Task: Add Shikai CBD Cream with Borage - Travel Size to the cart.
Action: Mouse moved to (724, 289)
Screenshot: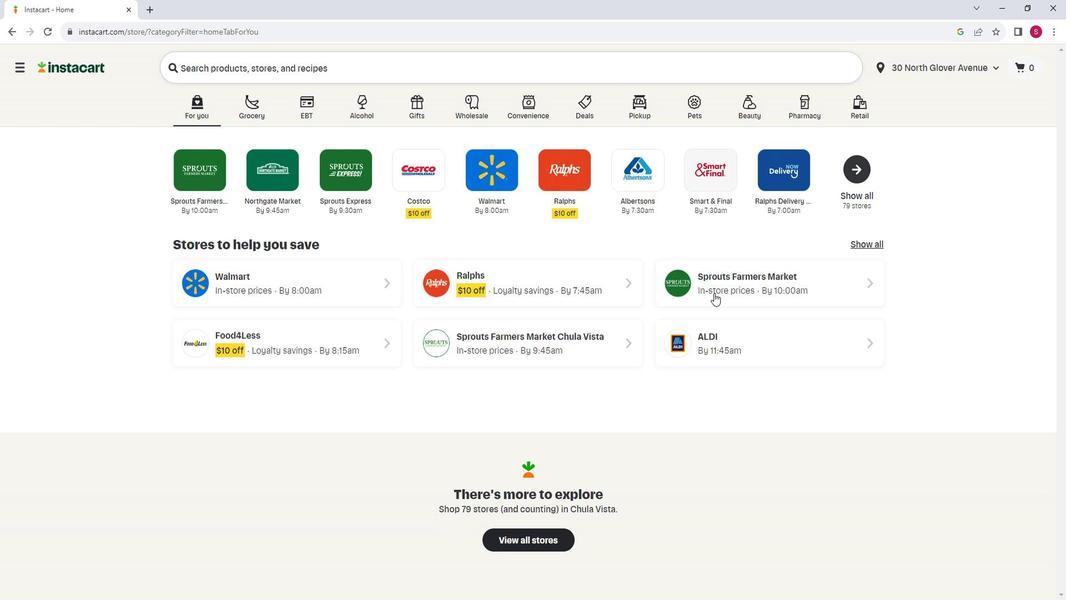 
Action: Mouse pressed left at (724, 289)
Screenshot: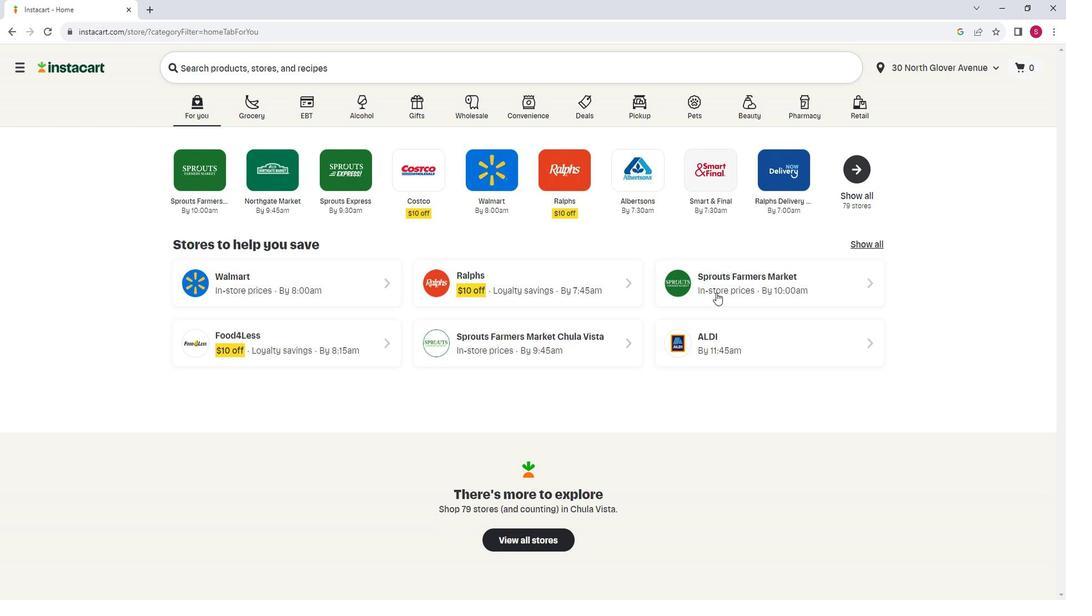 
Action: Mouse moved to (77, 414)
Screenshot: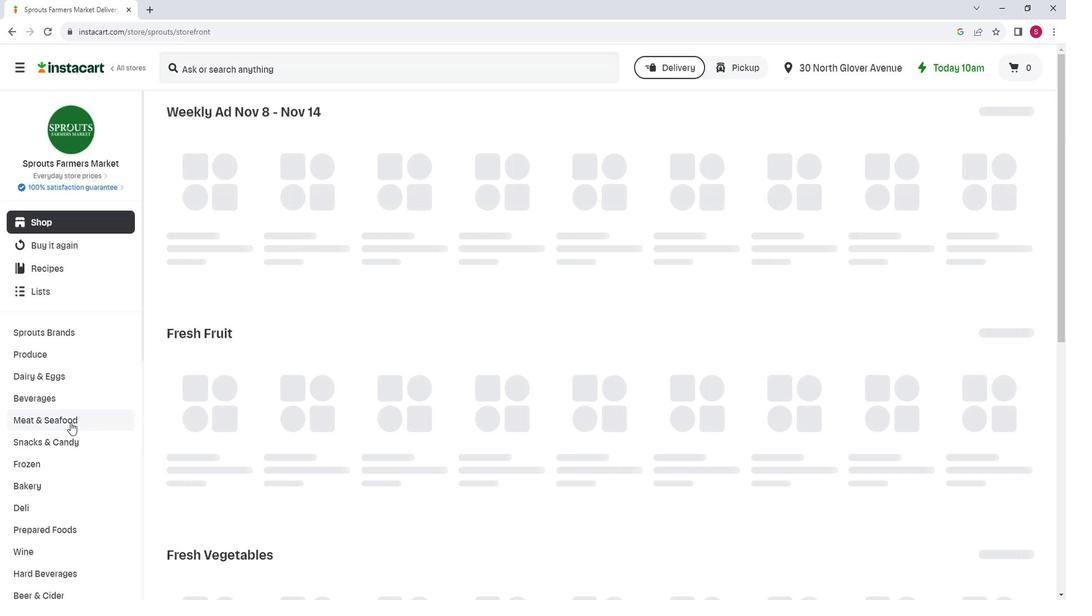 
Action: Mouse scrolled (77, 413) with delta (0, 0)
Screenshot: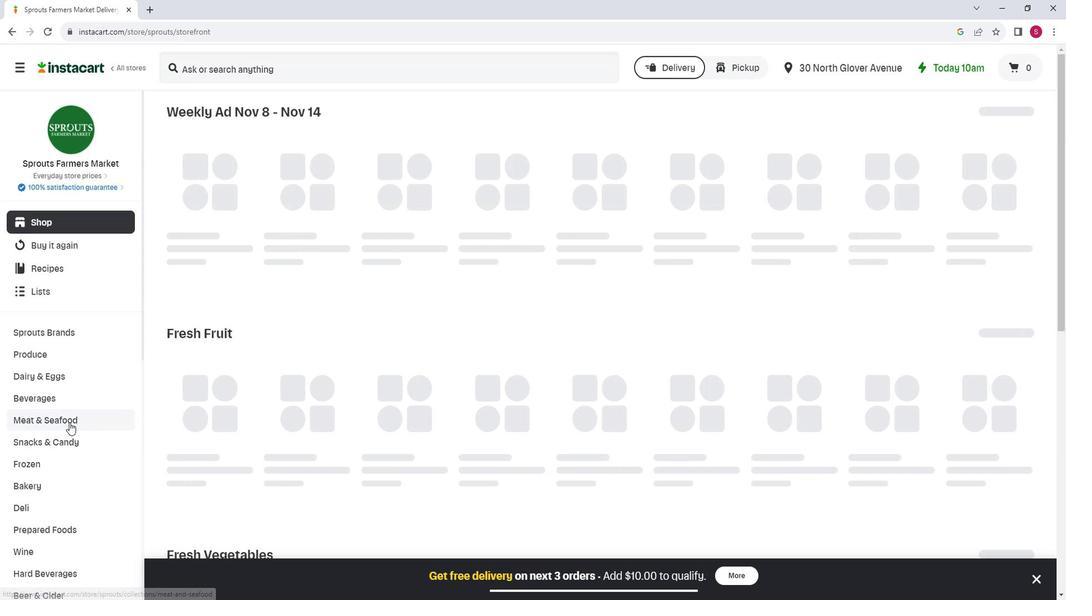 
Action: Mouse scrolled (77, 413) with delta (0, 0)
Screenshot: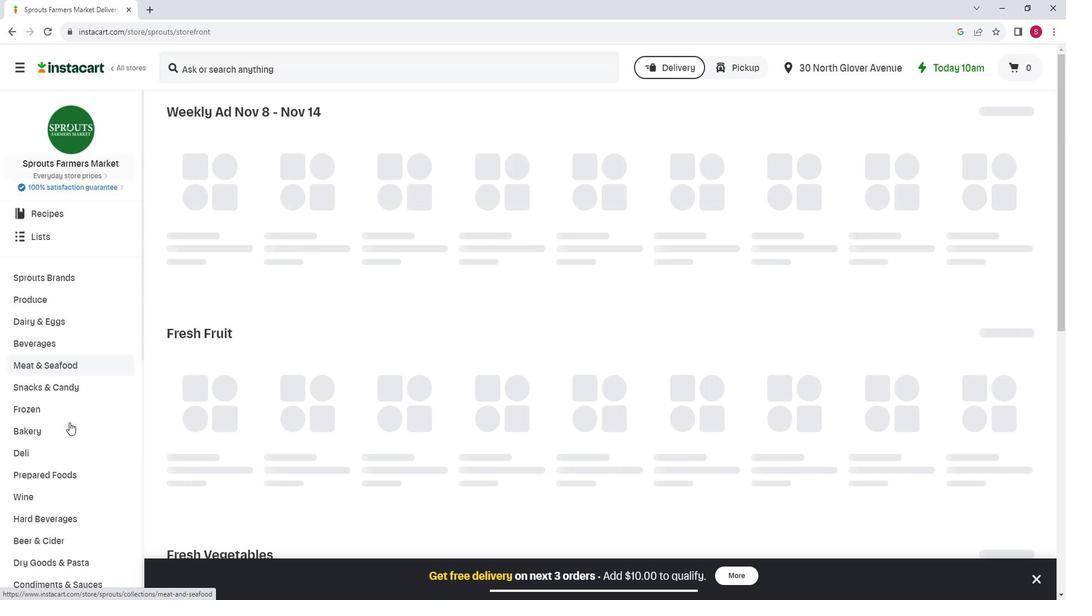 
Action: Mouse scrolled (77, 413) with delta (0, 0)
Screenshot: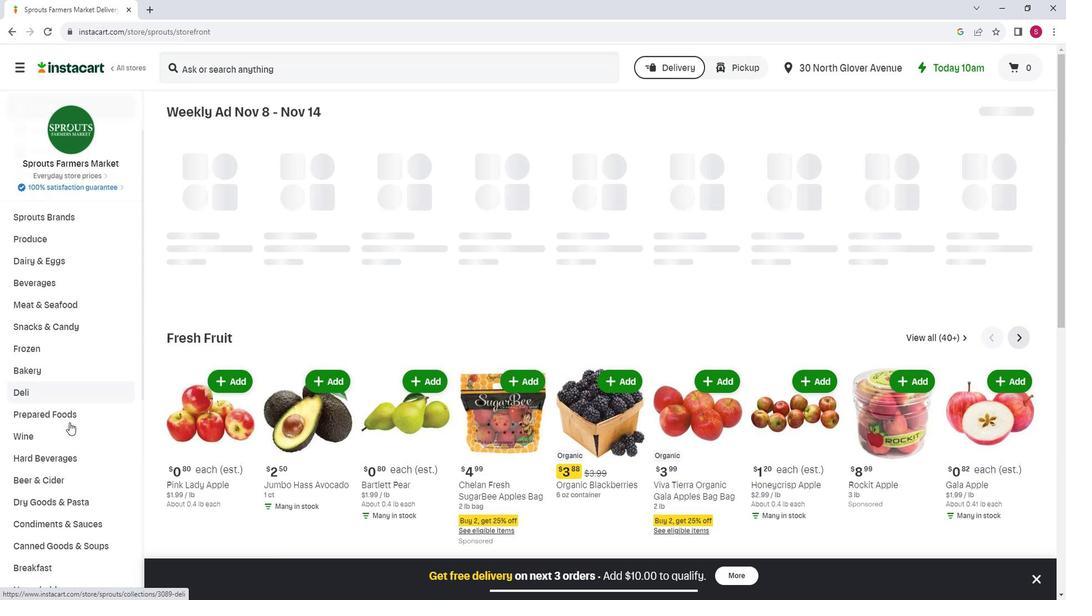 
Action: Mouse scrolled (77, 413) with delta (0, 0)
Screenshot: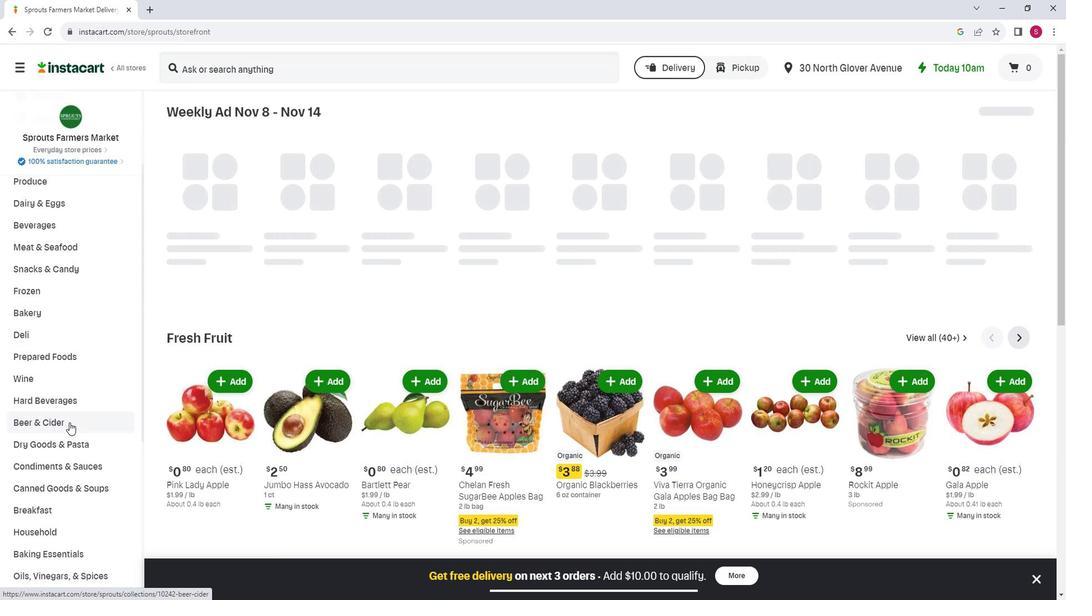 
Action: Mouse moved to (74, 433)
Screenshot: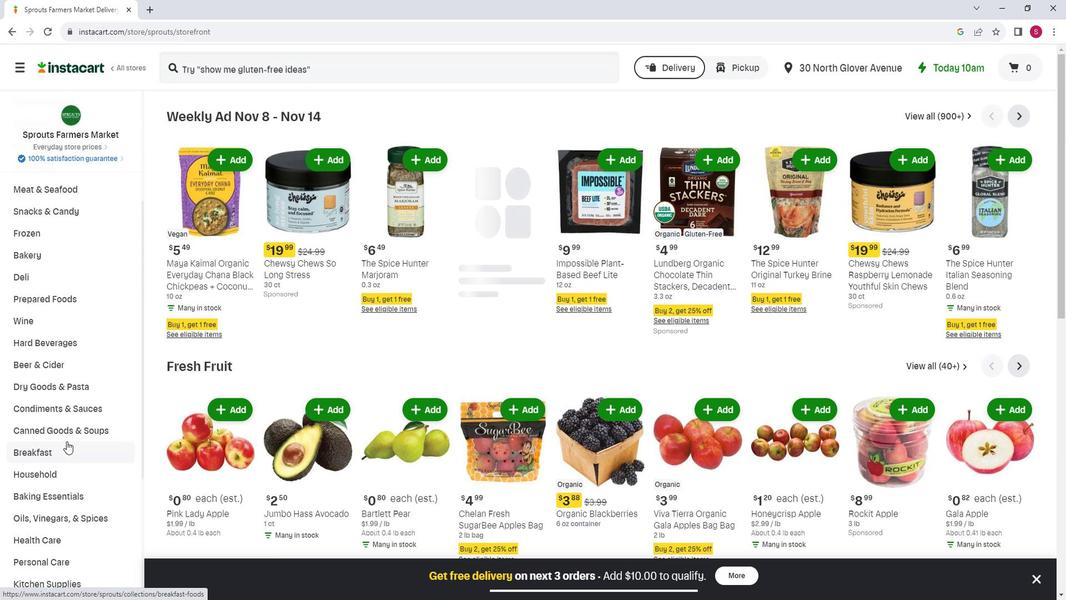 
Action: Mouse scrolled (74, 432) with delta (0, 0)
Screenshot: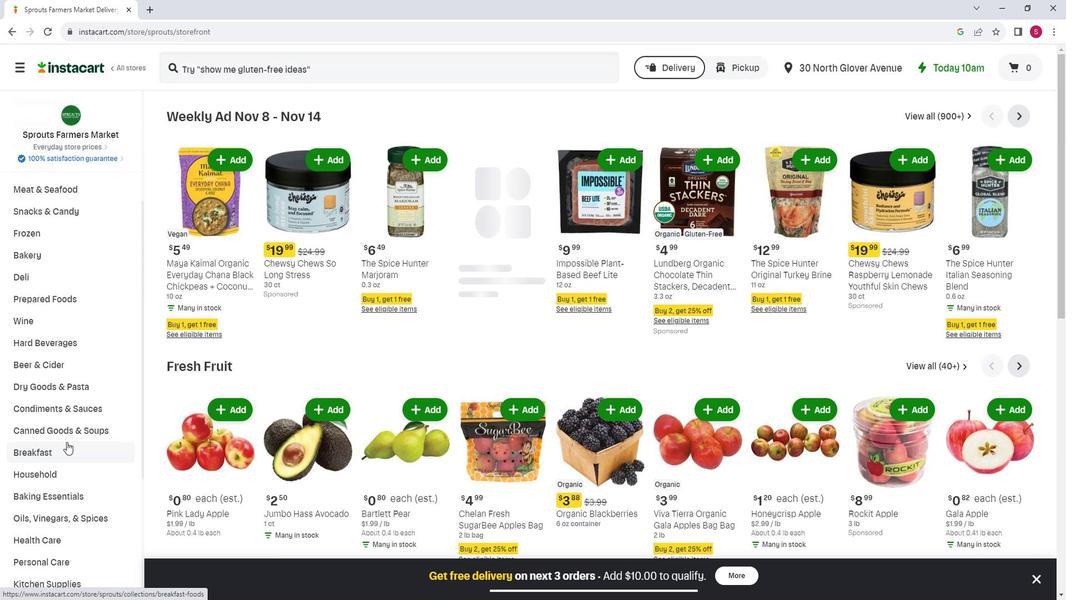 
Action: Mouse moved to (77, 485)
Screenshot: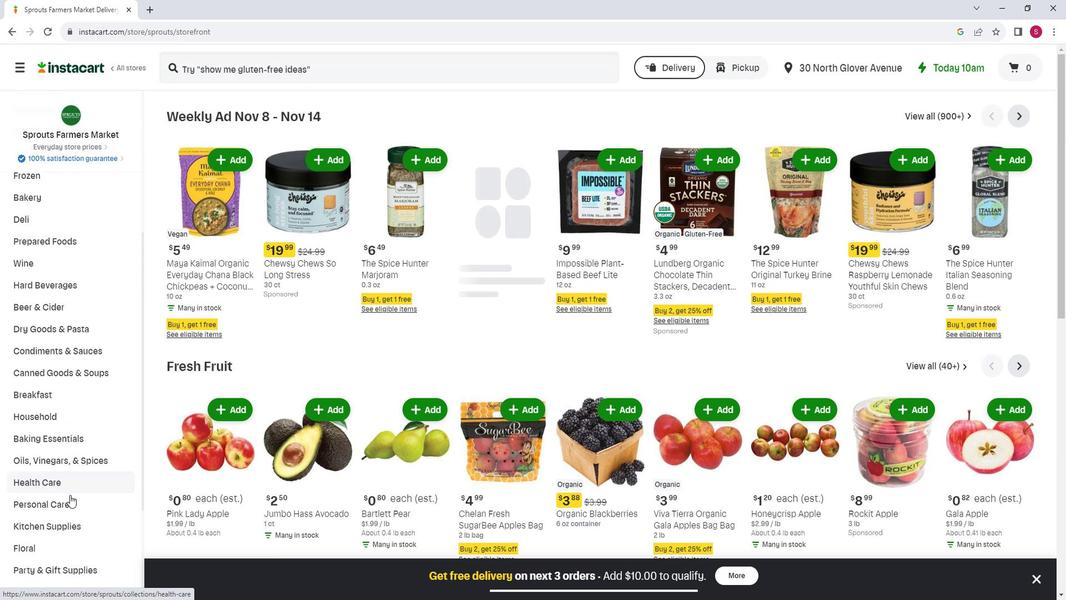 
Action: Mouse pressed left at (77, 485)
Screenshot: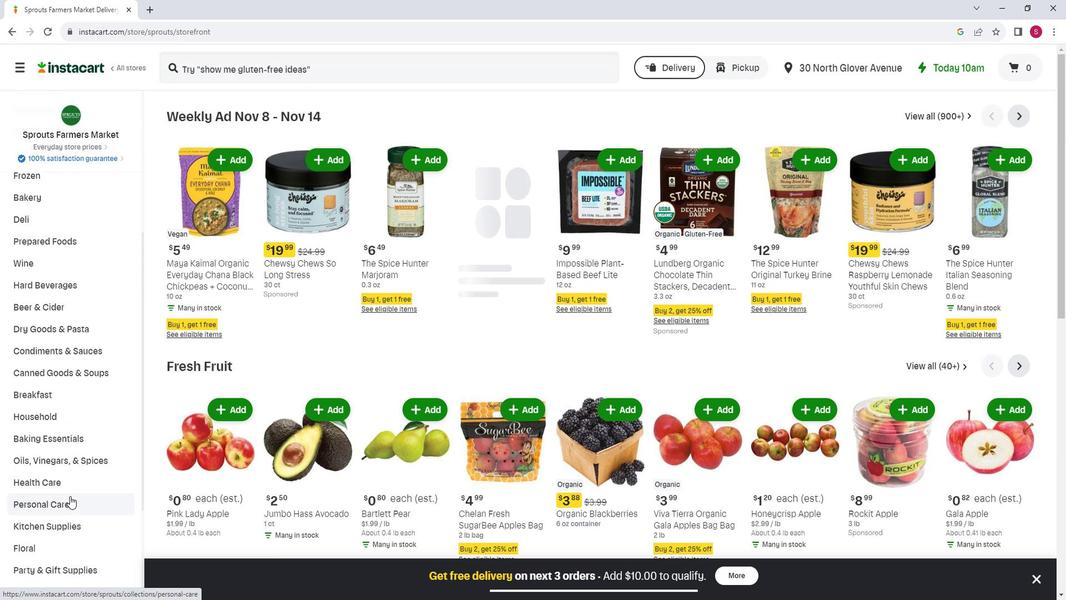 
Action: Mouse moved to (285, 150)
Screenshot: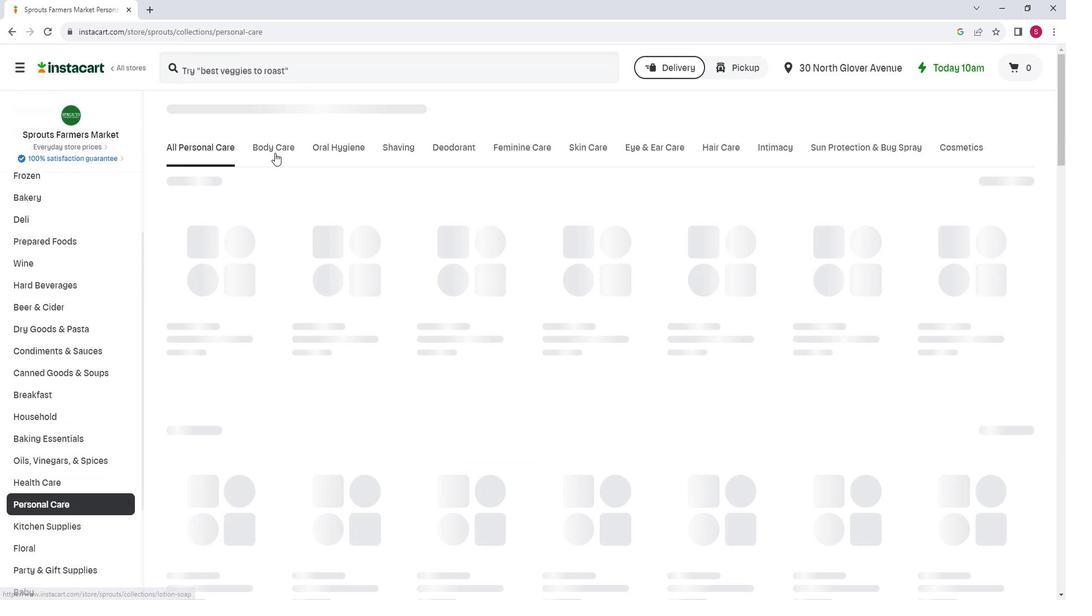 
Action: Mouse pressed left at (285, 150)
Screenshot: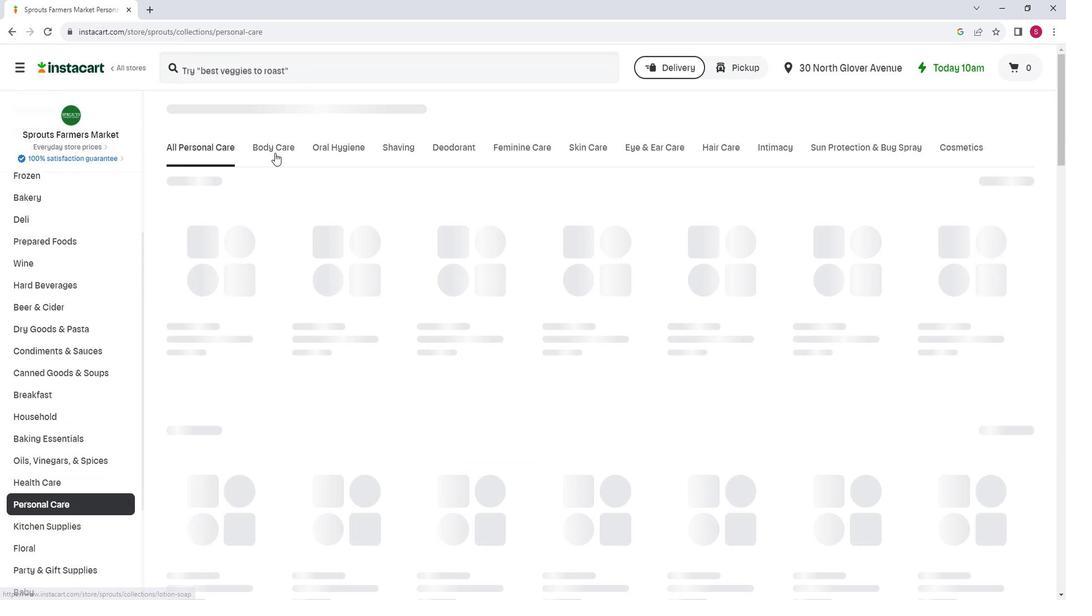 
Action: Mouse moved to (446, 190)
Screenshot: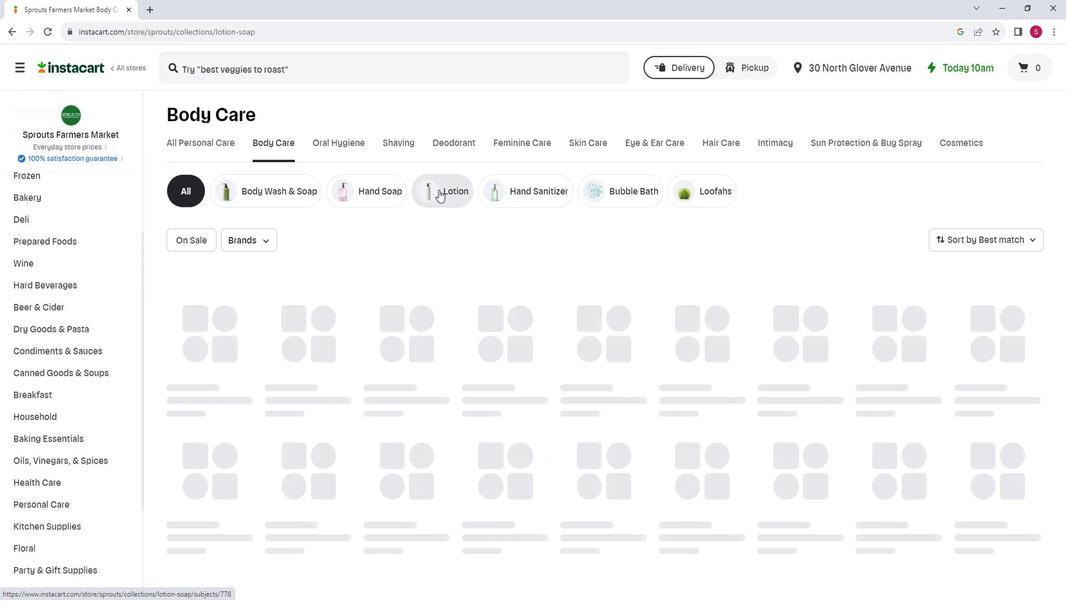 
Action: Mouse pressed left at (446, 190)
Screenshot: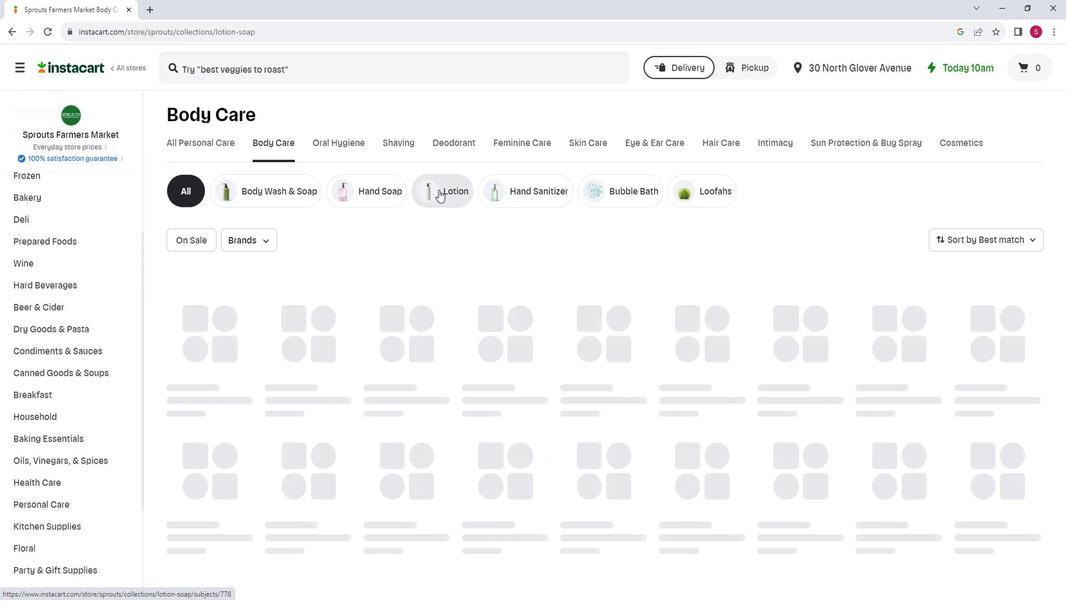 
Action: Mouse moved to (386, 80)
Screenshot: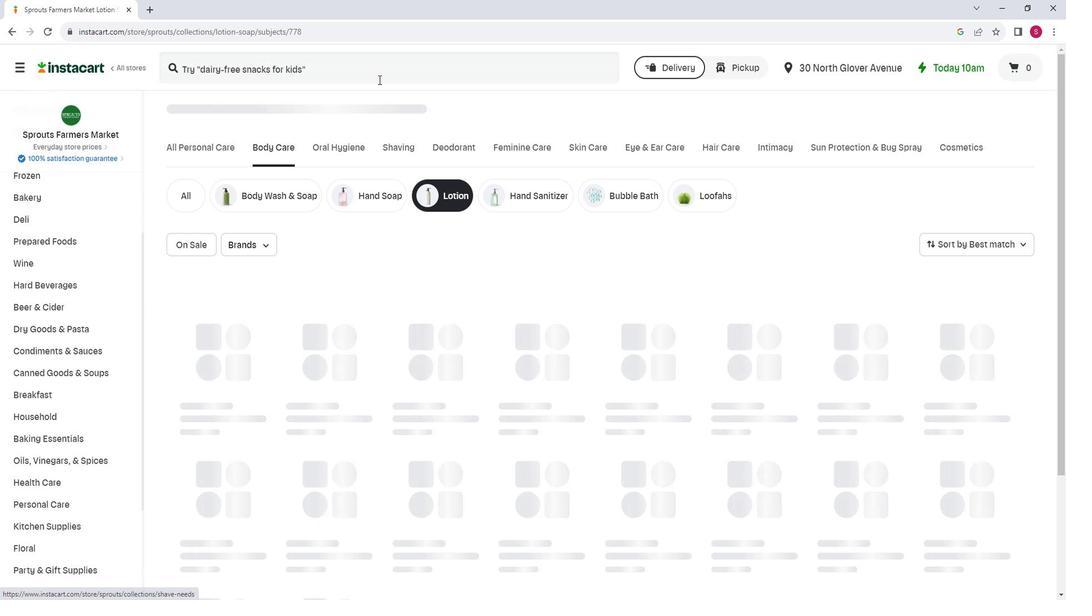 
Action: Mouse pressed left at (386, 80)
Screenshot: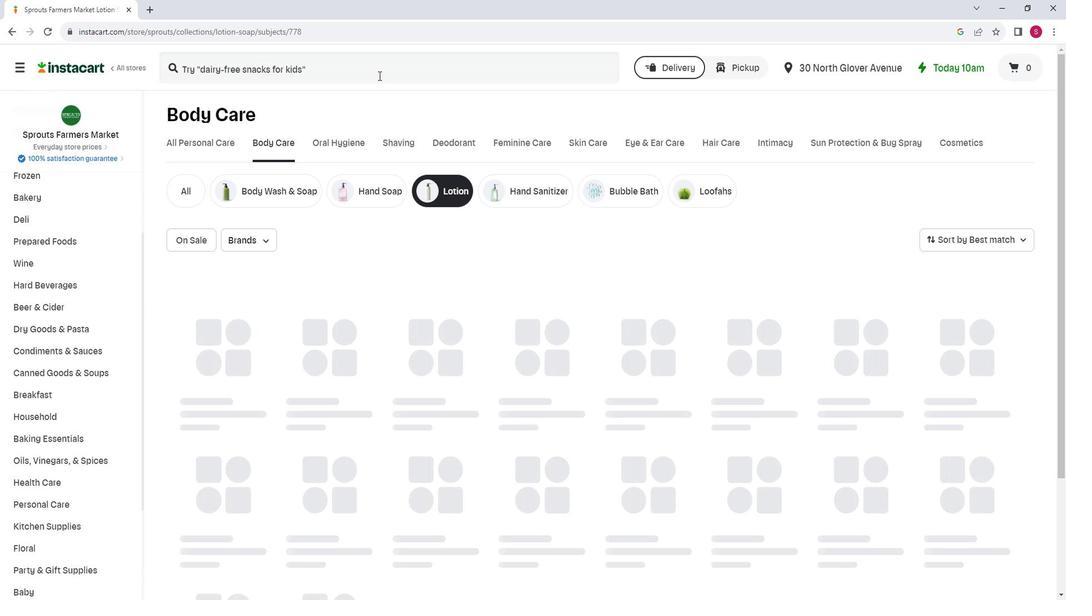 
Action: Key pressed <Key.shift>Shikai<Key.space><Key.shift>CBD<Key.space><Key.shift>Cream<Key.space><Key.shift><Key.shift><Key.shift><Key.shift>with<Key.space><Key.shift>Borage<Key.space>-<Key.space><Key.shift>Travel<Key.space><Key.shift>Size<Key.space><Key.enter>
Screenshot: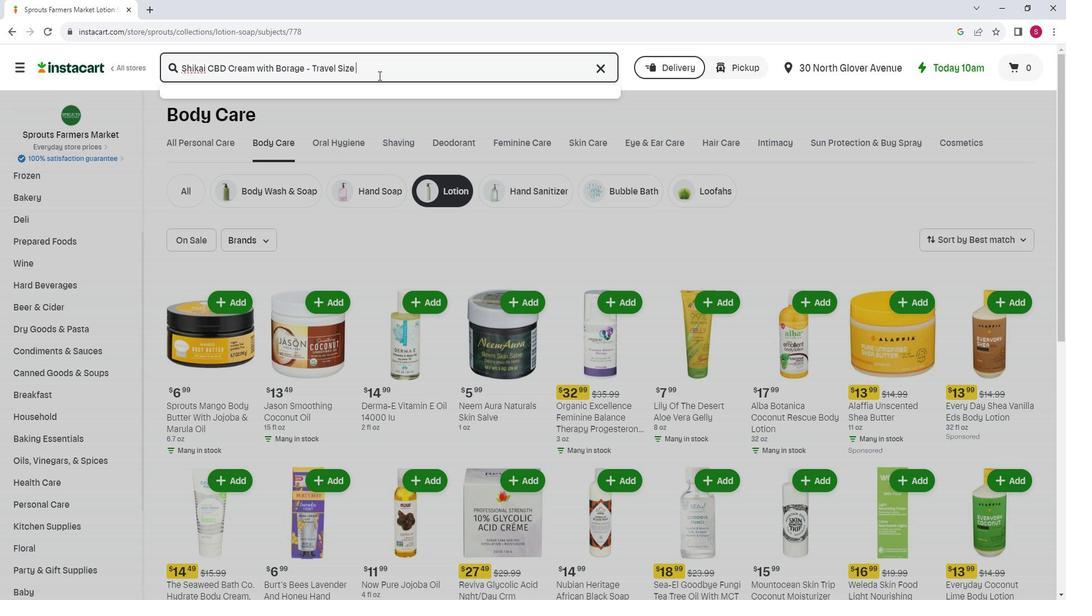 
Action: Mouse moved to (383, 330)
Screenshot: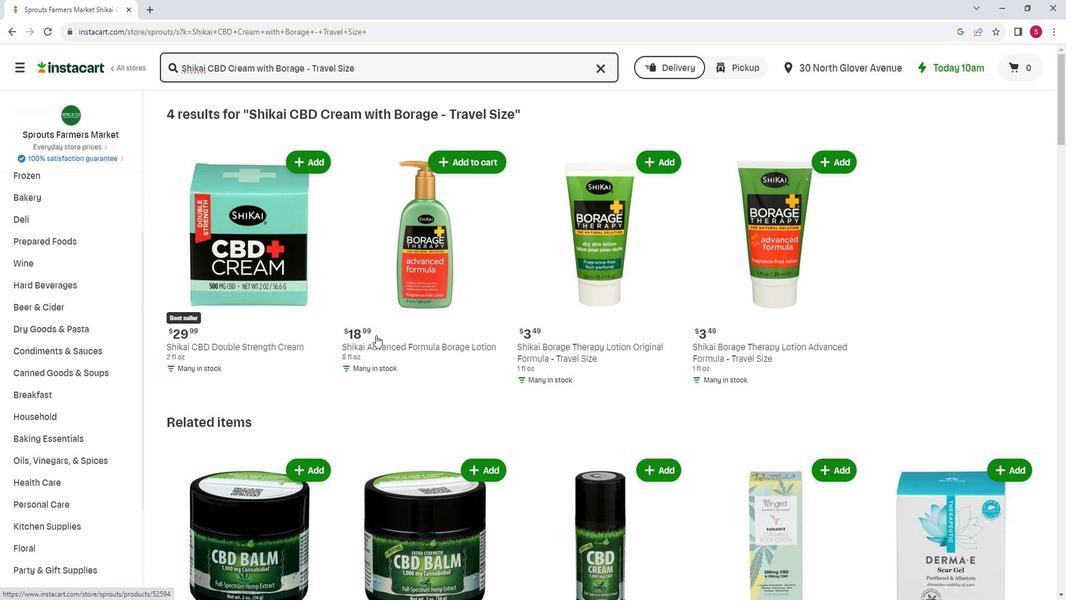 
Action: Mouse scrolled (383, 330) with delta (0, 0)
Screenshot: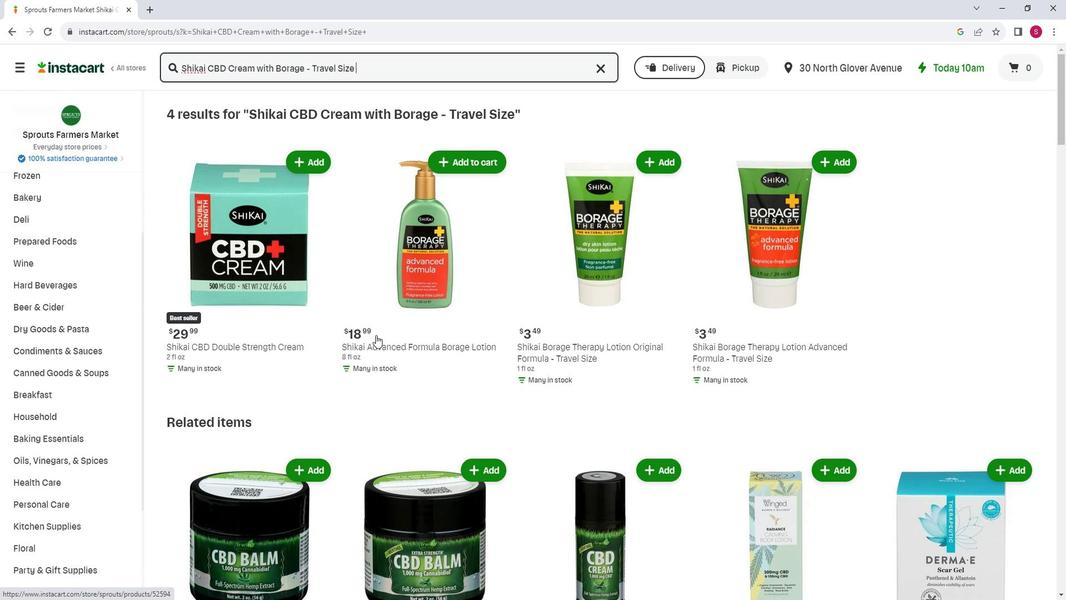 
Action: Mouse moved to (344, 323)
Screenshot: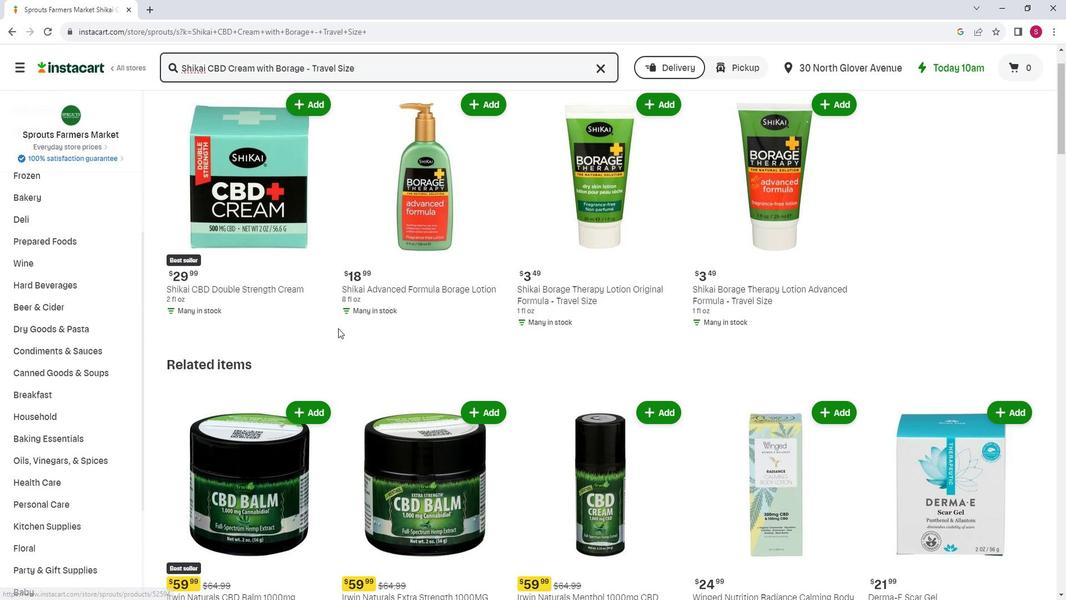 
Action: Mouse scrolled (344, 322) with delta (0, 0)
Screenshot: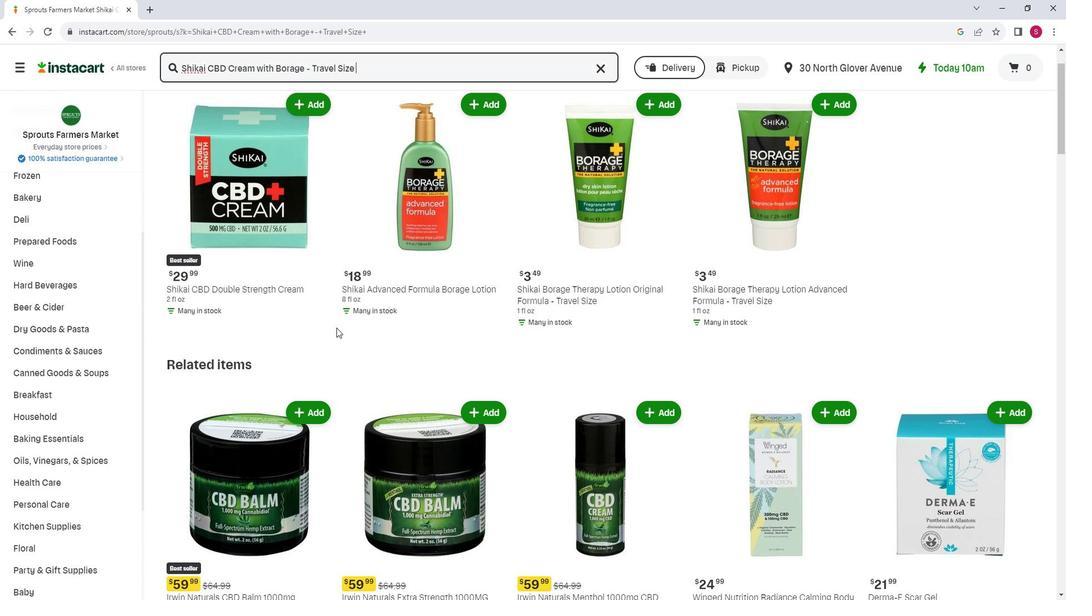 
Action: Mouse moved to (343, 321)
Screenshot: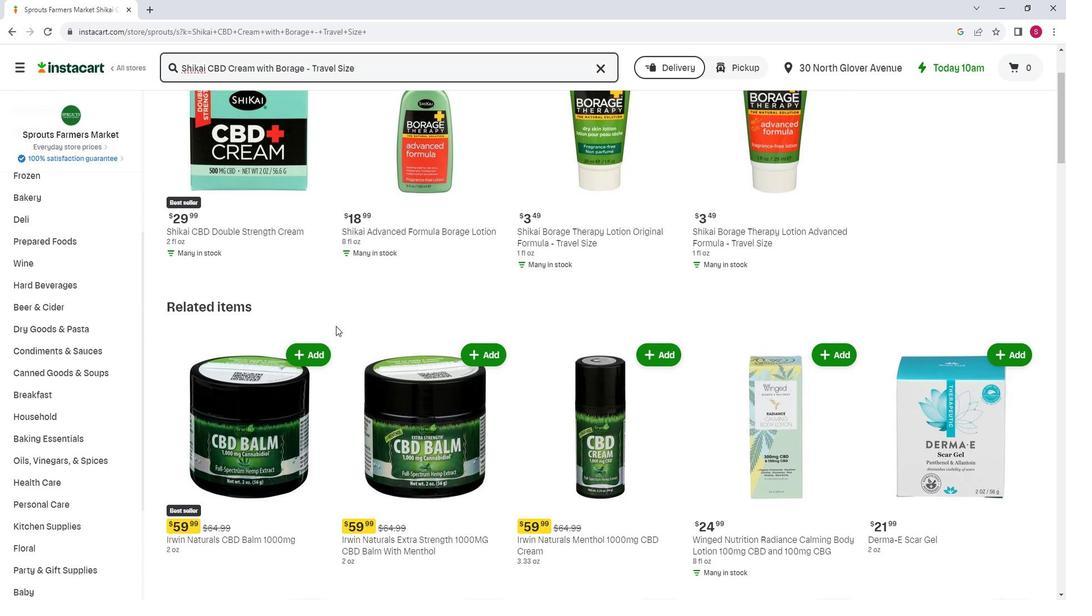 
Action: Mouse scrolled (343, 320) with delta (0, 0)
Screenshot: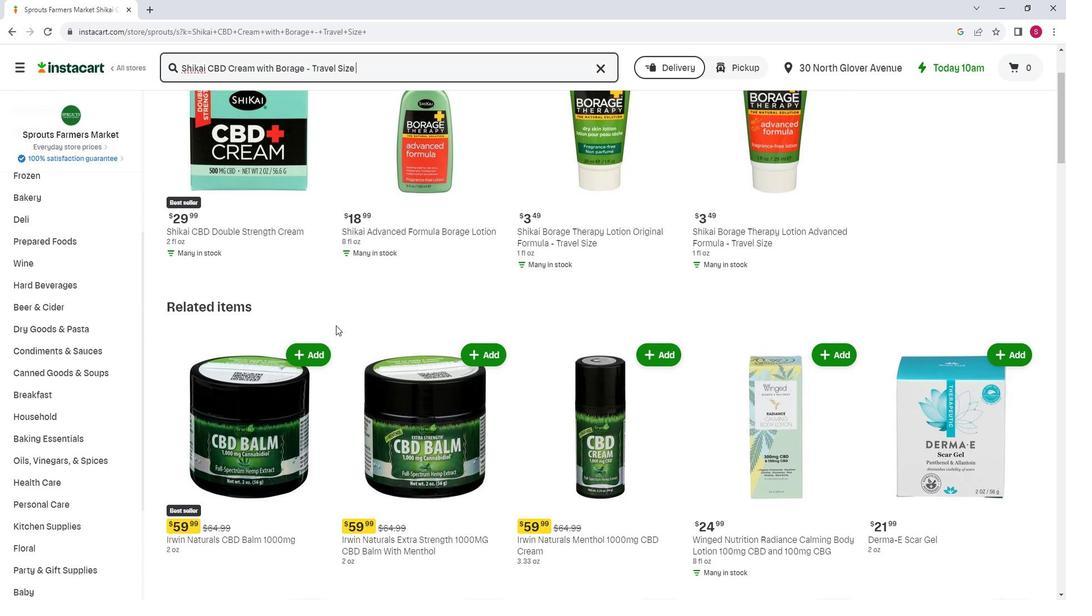 
Action: Mouse scrolled (343, 320) with delta (0, 0)
Screenshot: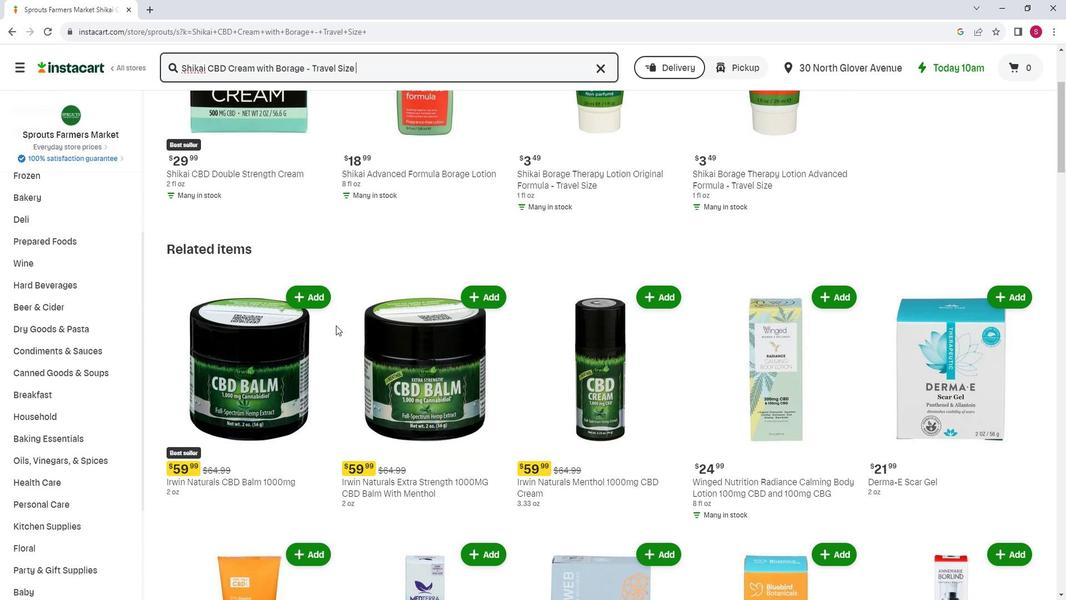 
Action: Mouse scrolled (343, 320) with delta (0, 0)
Screenshot: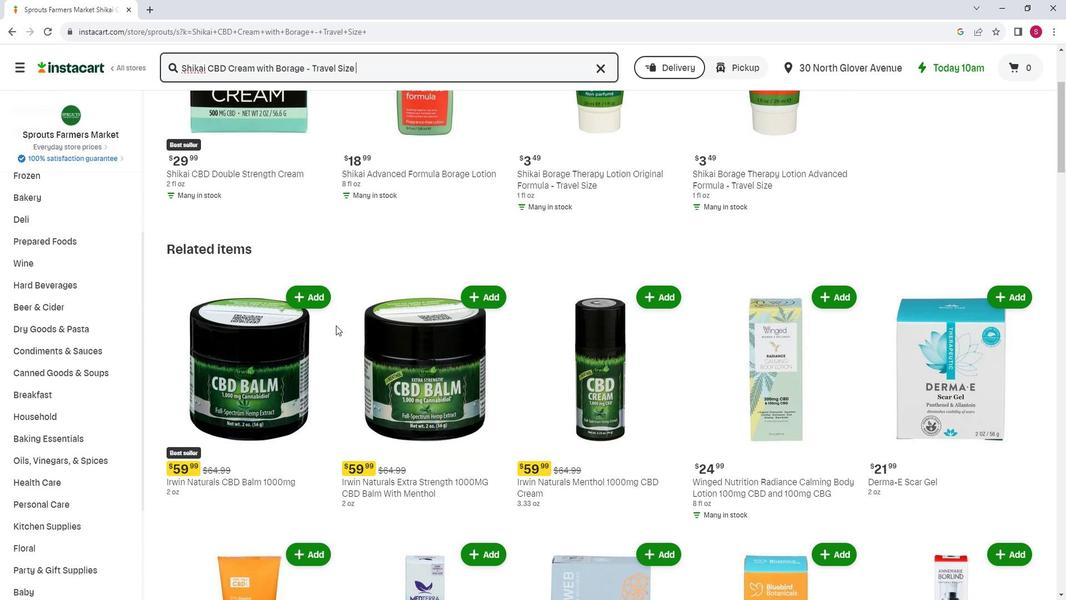 
Action: Mouse moved to (344, 320)
Screenshot: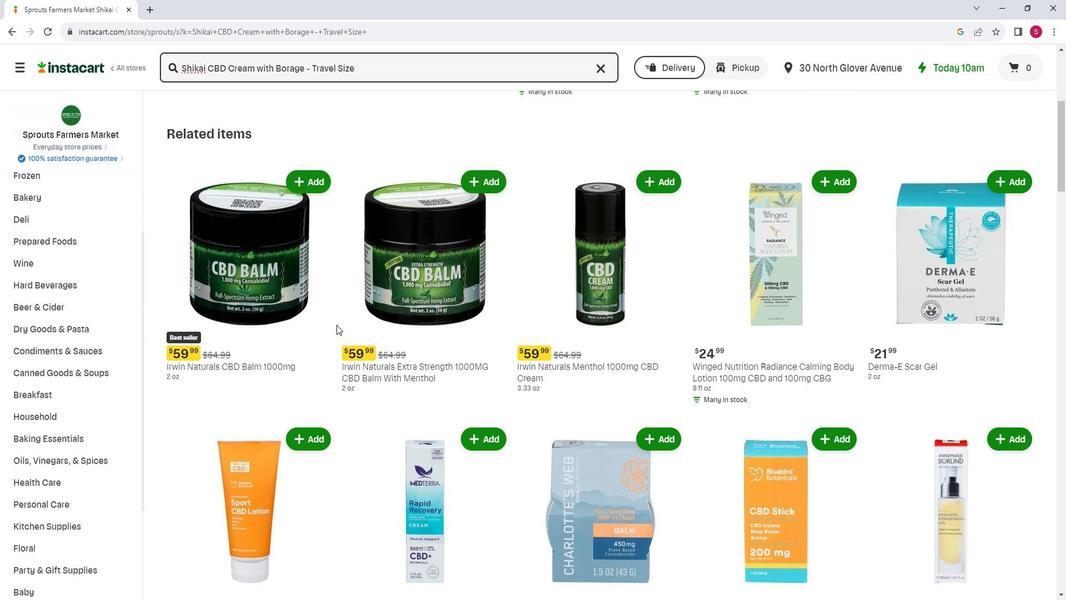 
Action: Mouse scrolled (344, 319) with delta (0, 0)
Screenshot: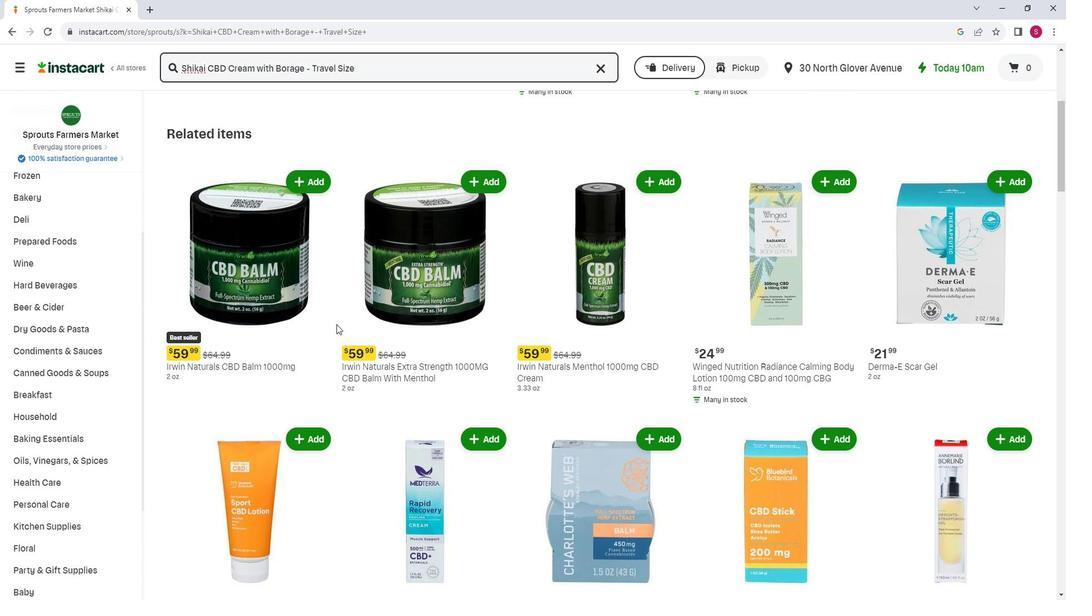 
Action: Mouse scrolled (344, 319) with delta (0, 0)
Screenshot: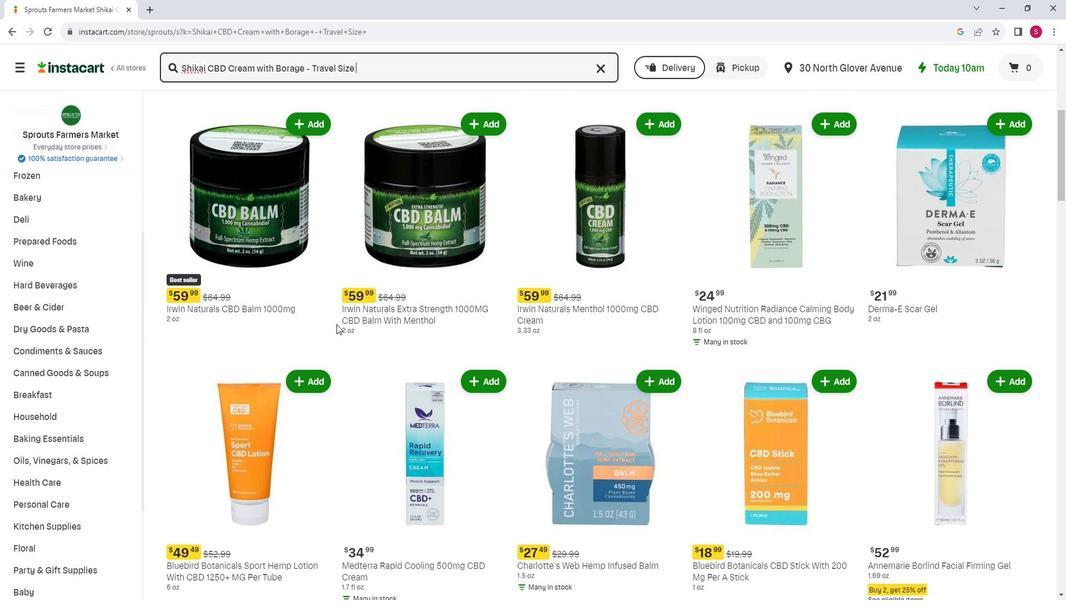 
Action: Mouse scrolled (344, 319) with delta (0, 0)
Screenshot: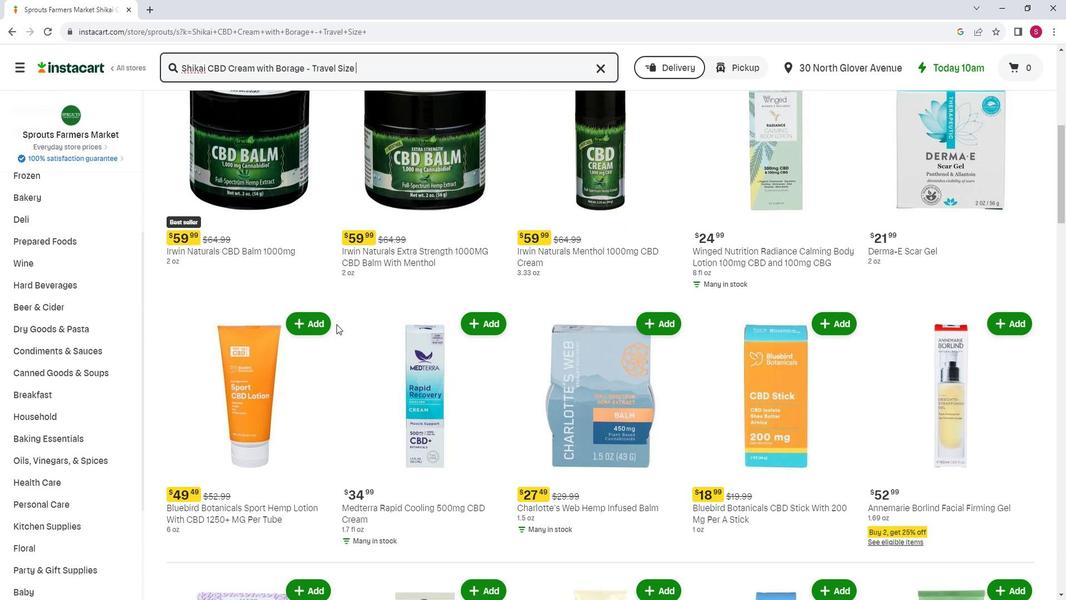 
Action: Mouse scrolled (344, 319) with delta (0, 0)
Screenshot: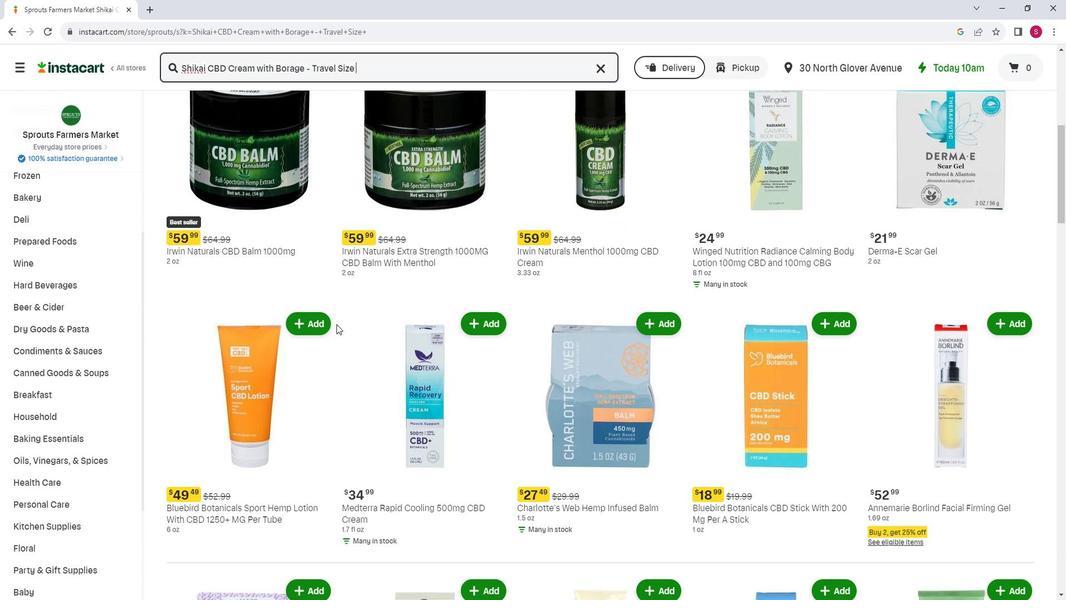 
Action: Mouse scrolled (344, 319) with delta (0, 0)
Screenshot: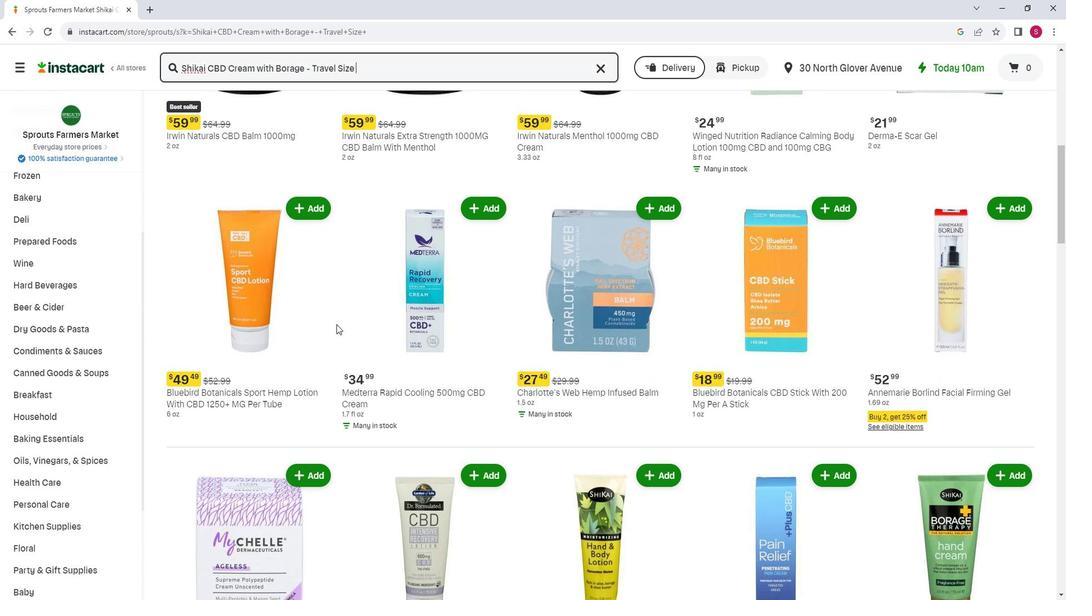 
Action: Mouse moved to (344, 319)
Screenshot: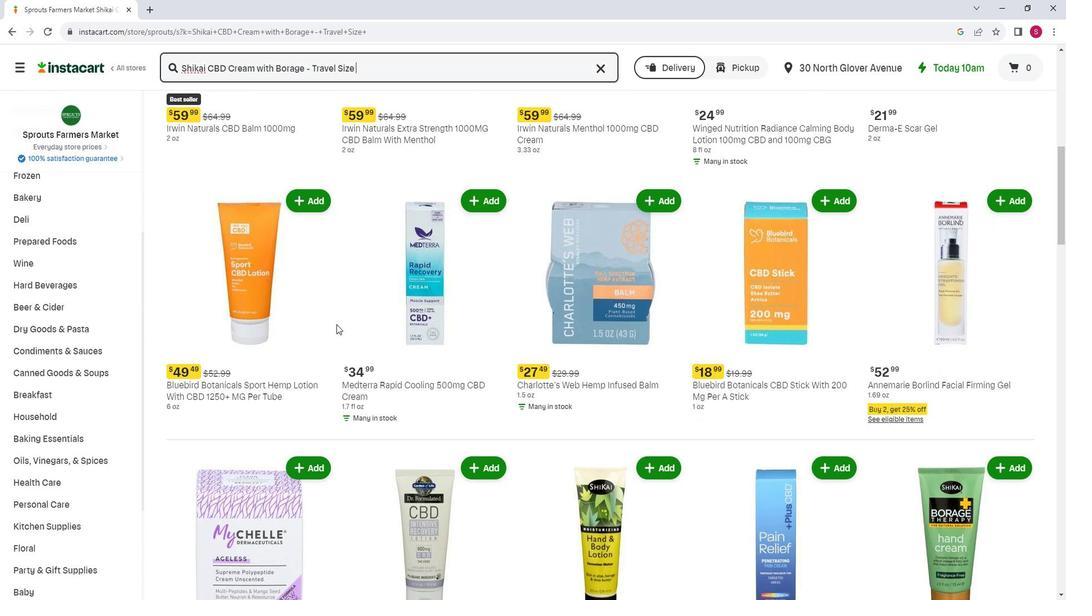 
